 Task: Change the cover picture of the Development board and apply the Adrien Brun picture.
Action: Mouse moved to (807, 235)
Screenshot: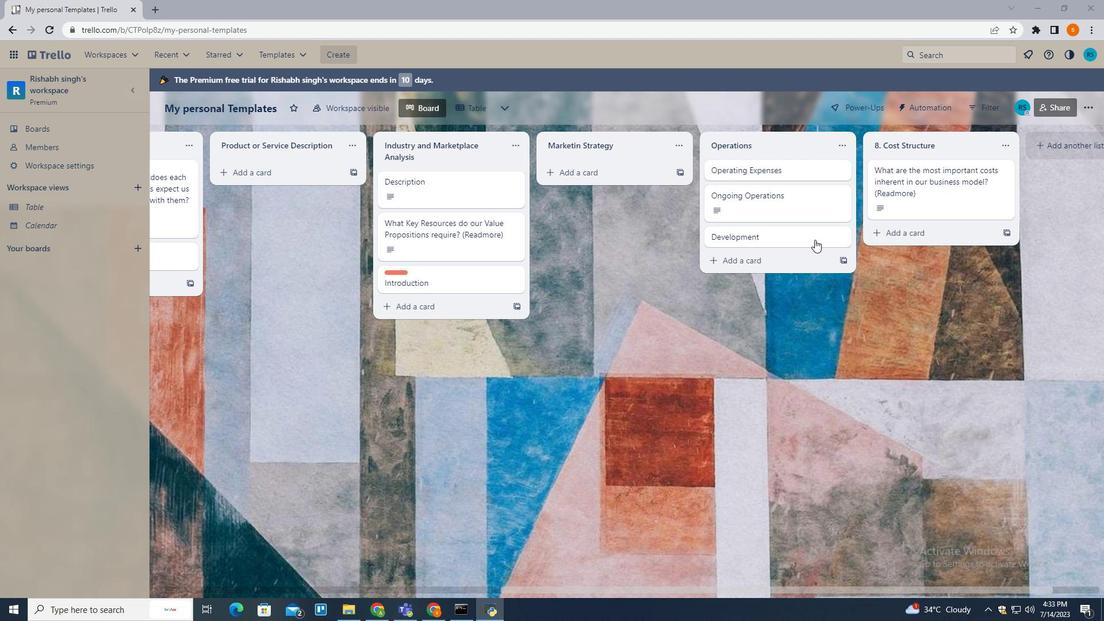 
Action: Mouse pressed left at (807, 235)
Screenshot: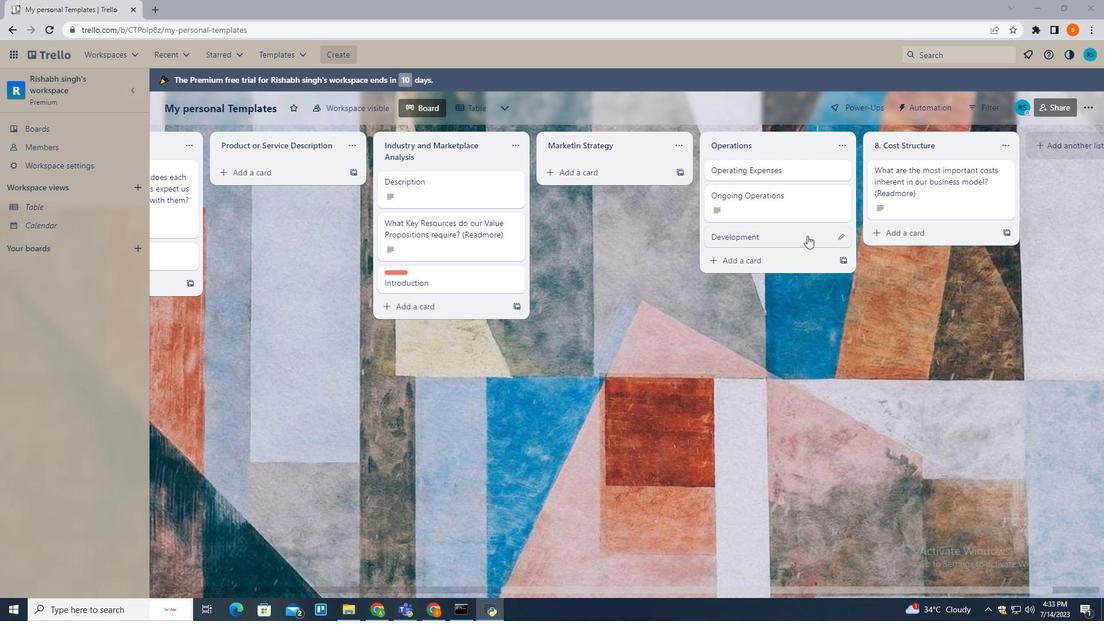 
Action: Mouse moved to (707, 287)
Screenshot: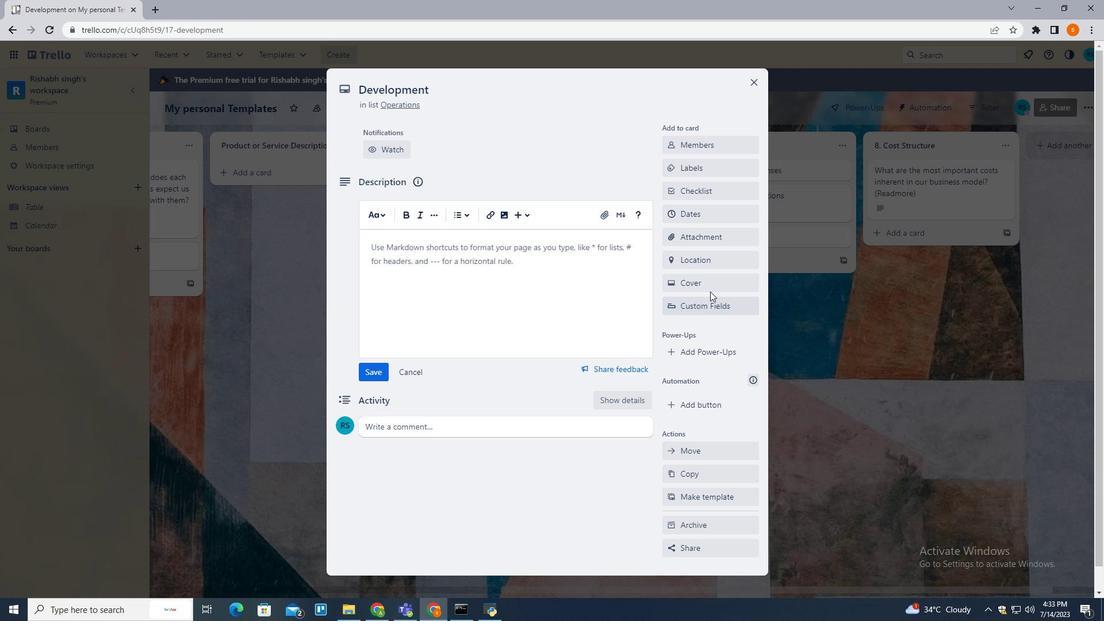 
Action: Mouse pressed left at (707, 287)
Screenshot: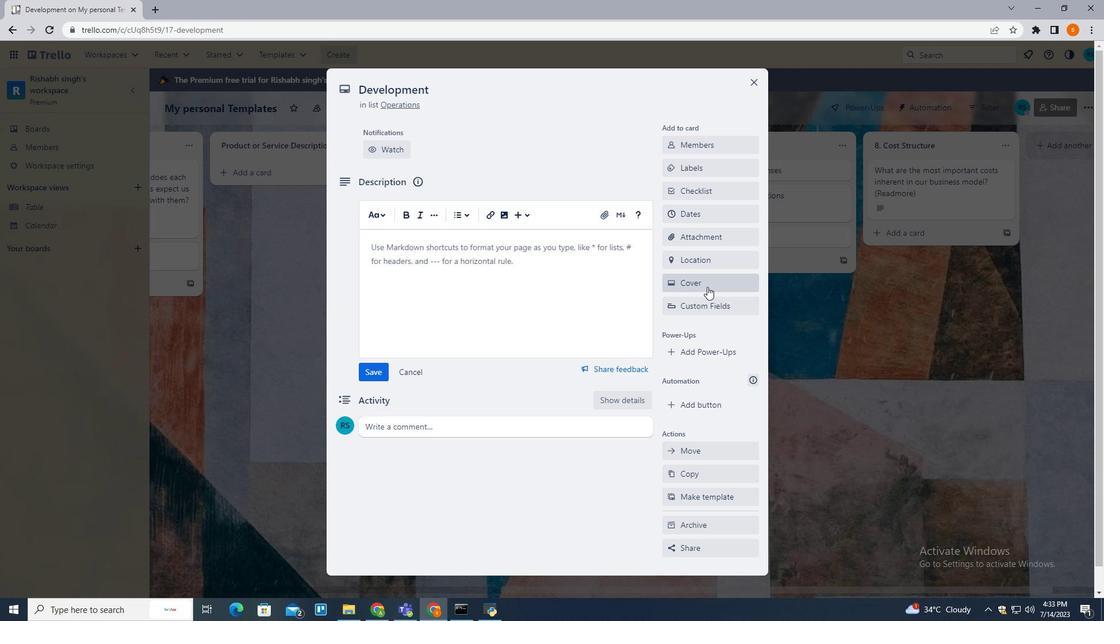 
Action: Mouse moved to (745, 365)
Screenshot: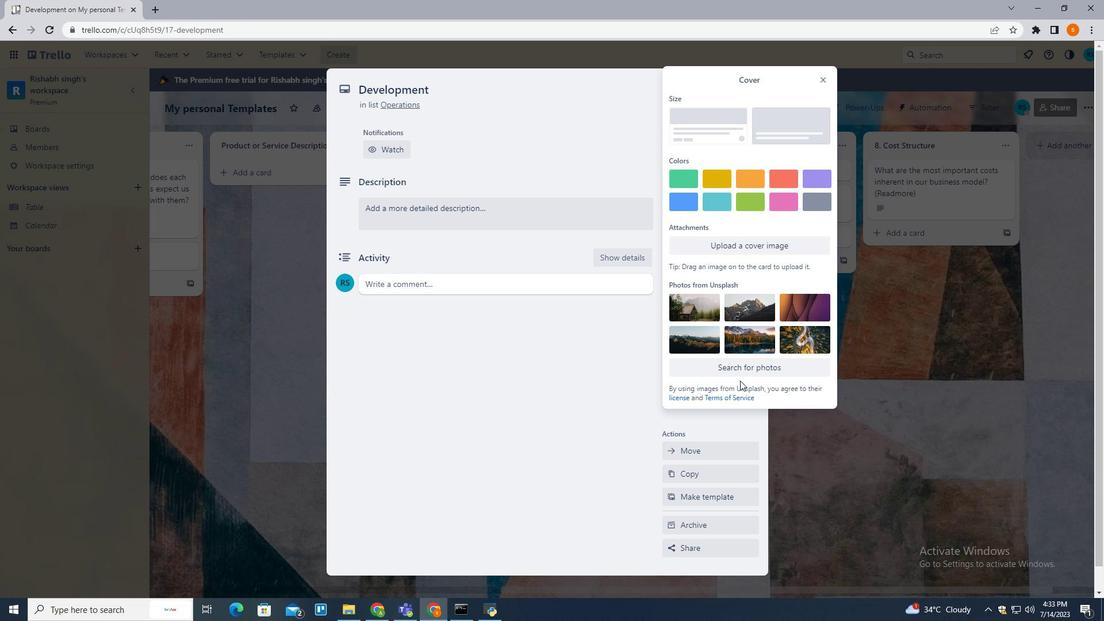 
Action: Mouse pressed left at (745, 365)
Screenshot: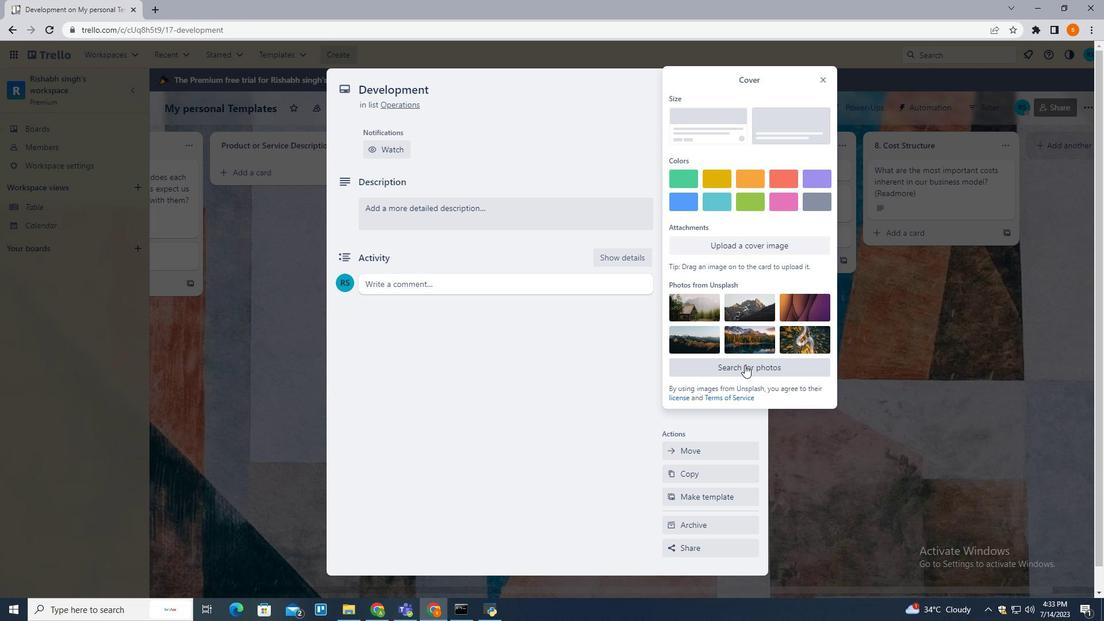 
Action: Mouse moved to (726, 104)
Screenshot: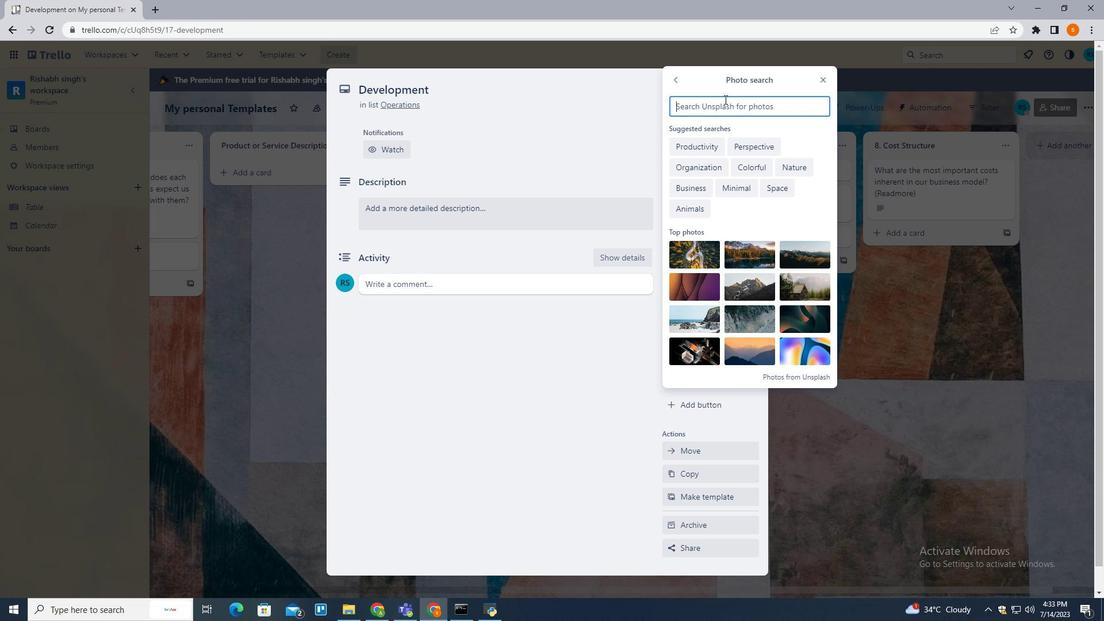 
Action: Mouse pressed left at (726, 104)
Screenshot: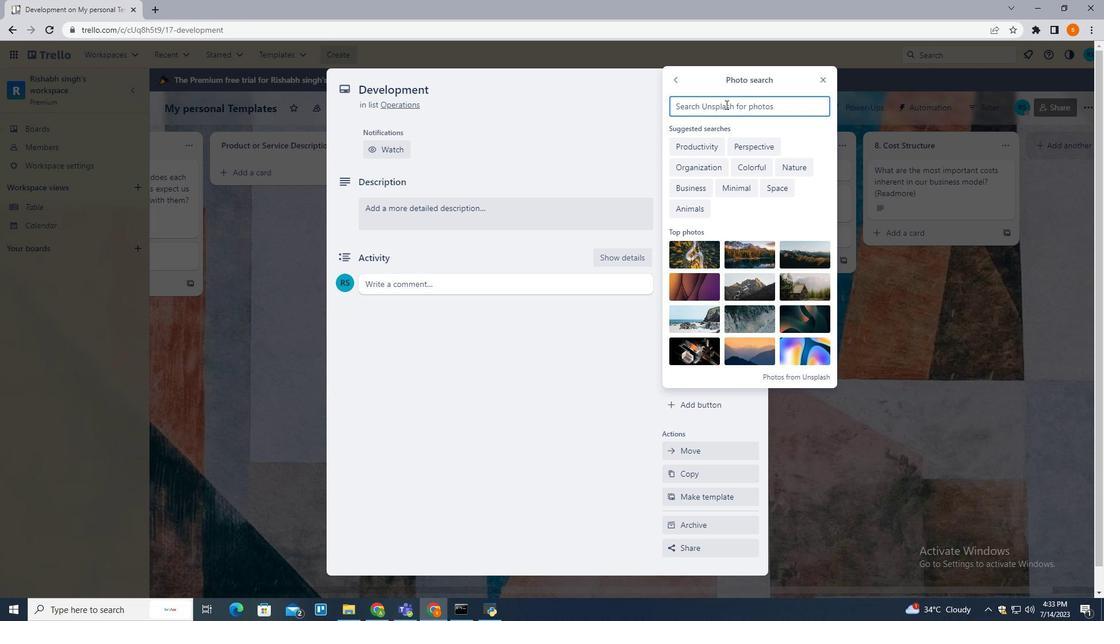
Action: Key pressed <Key.shift>Adrien<Key.space><Key.shift>Brun
Screenshot: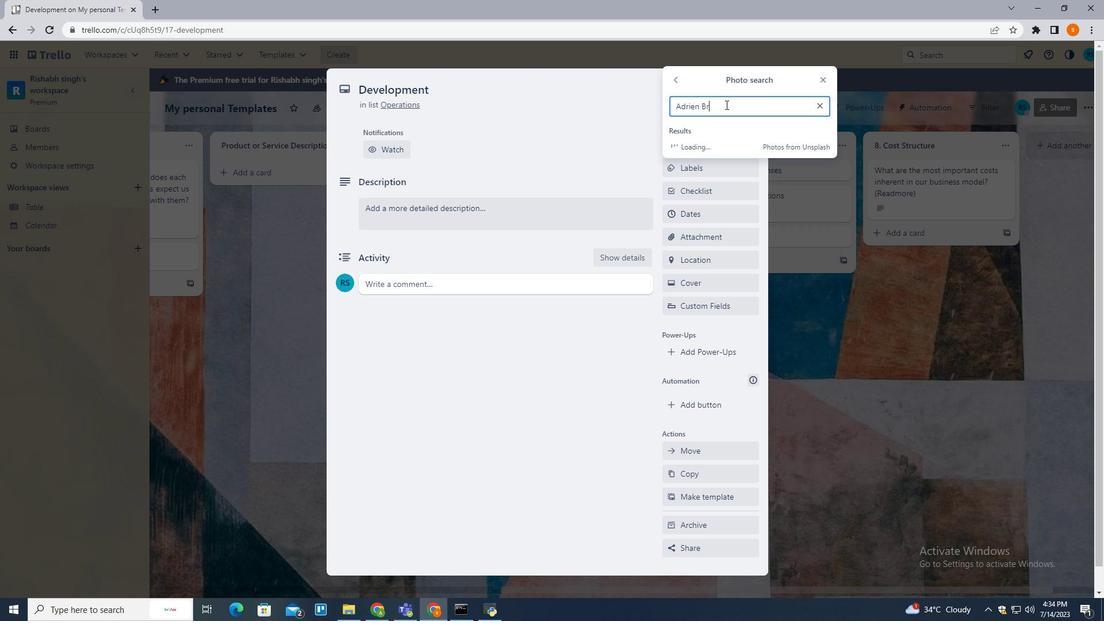 
Action: Mouse moved to (722, 162)
Screenshot: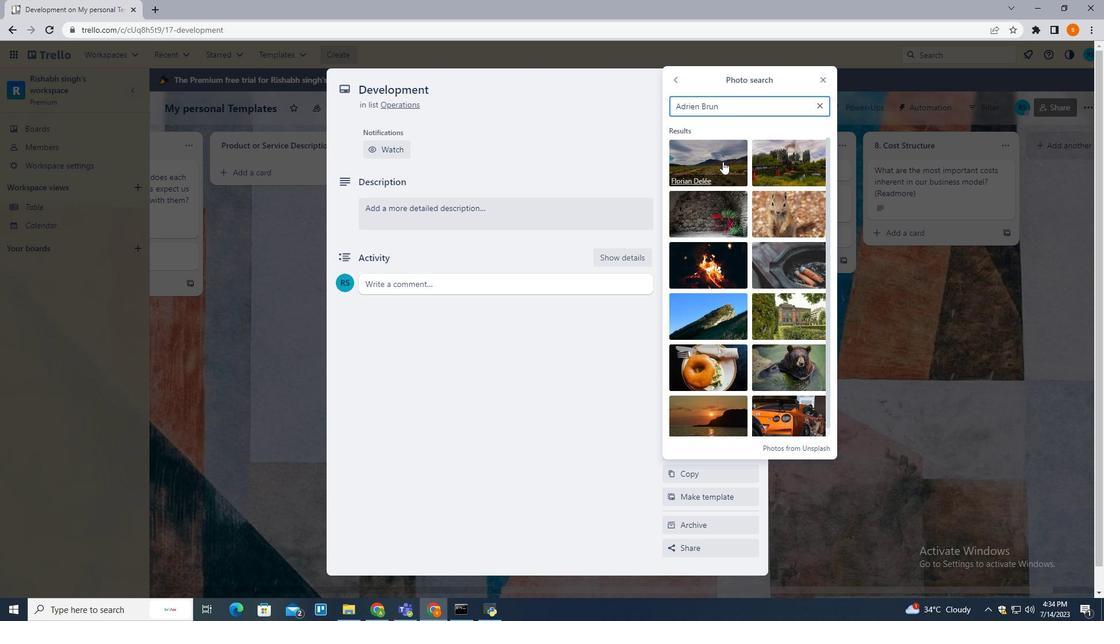 
Action: Mouse pressed left at (722, 162)
Screenshot: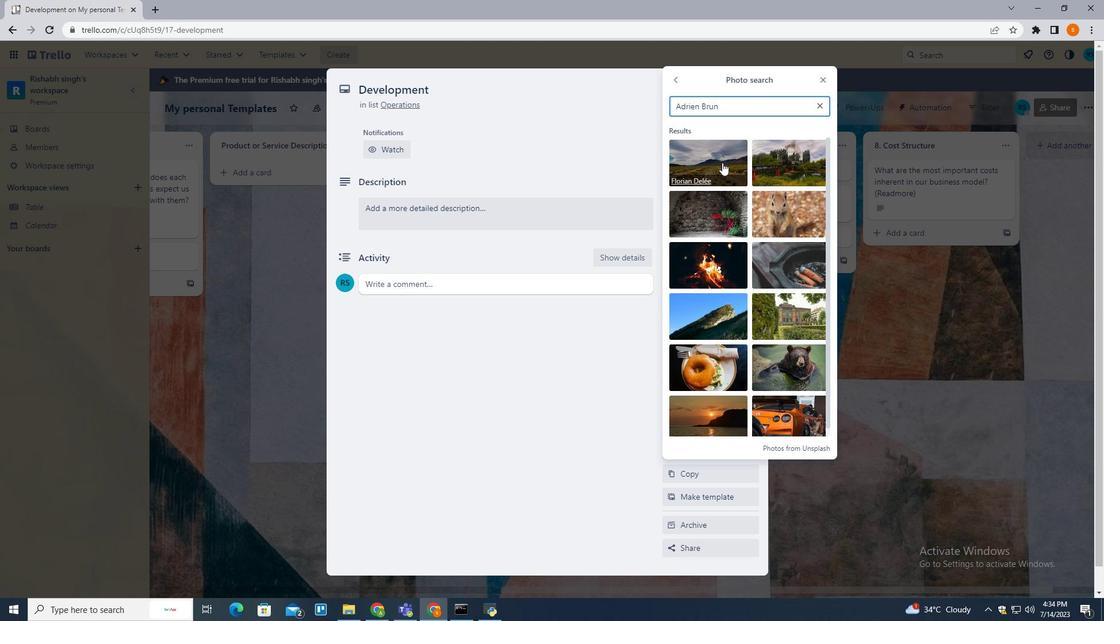 
Action: Mouse moved to (908, 374)
Screenshot: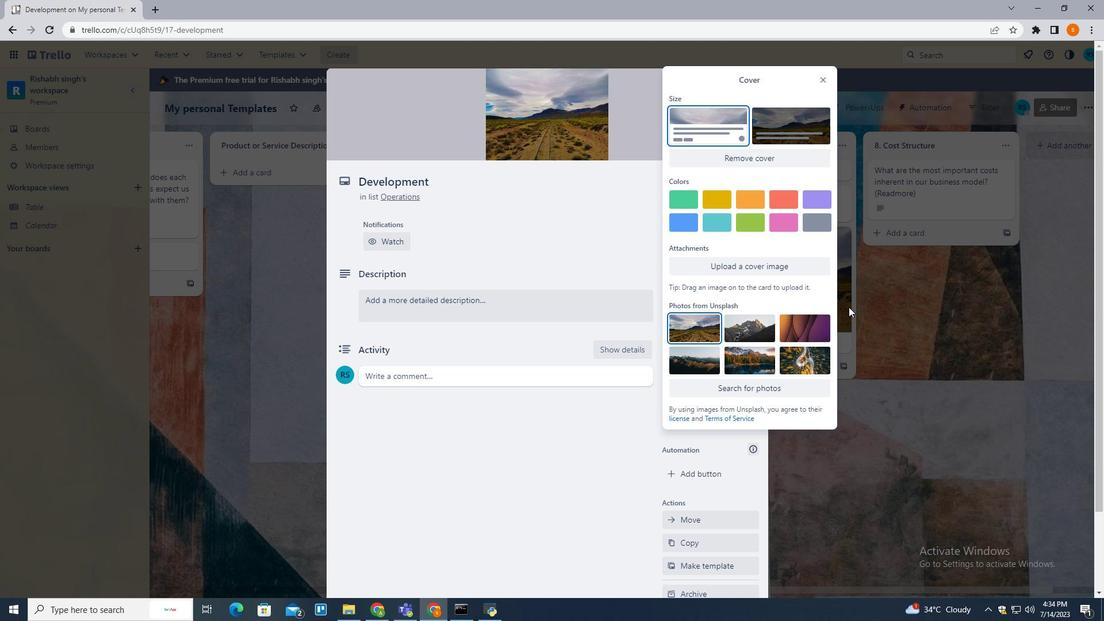 
Action: Mouse pressed left at (908, 374)
Screenshot: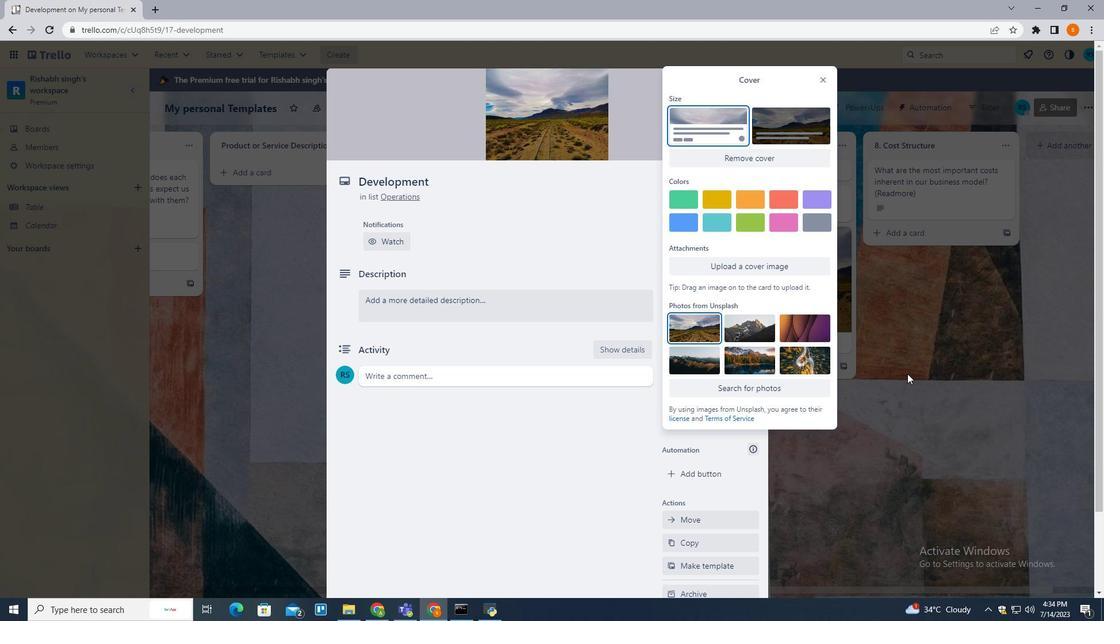 
Action: Mouse pressed left at (908, 374)
Screenshot: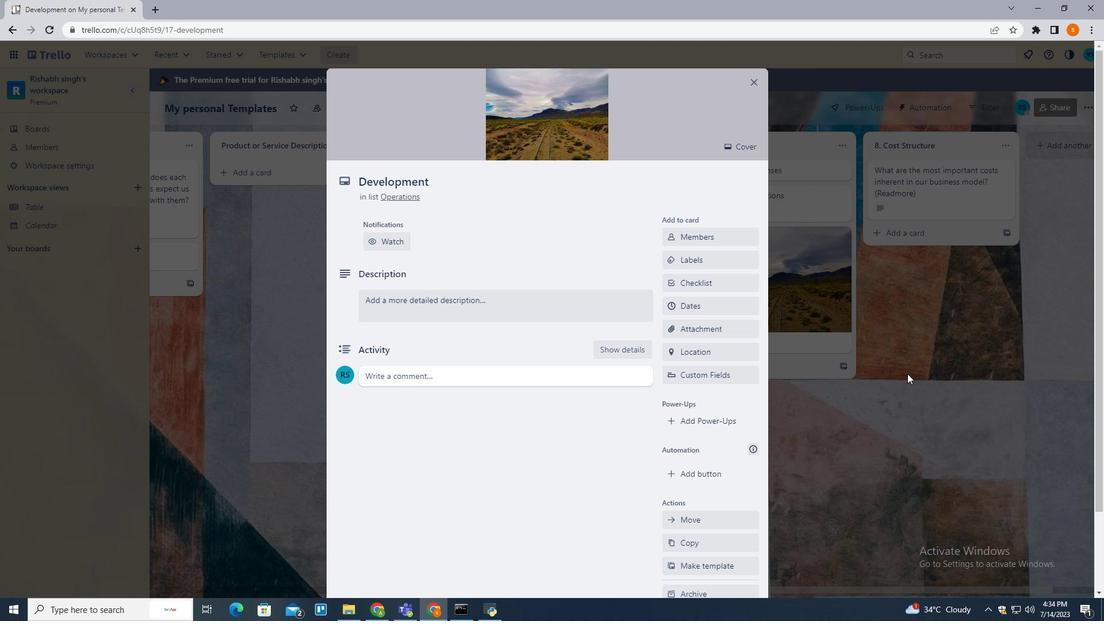 
Action: Mouse moved to (898, 413)
Screenshot: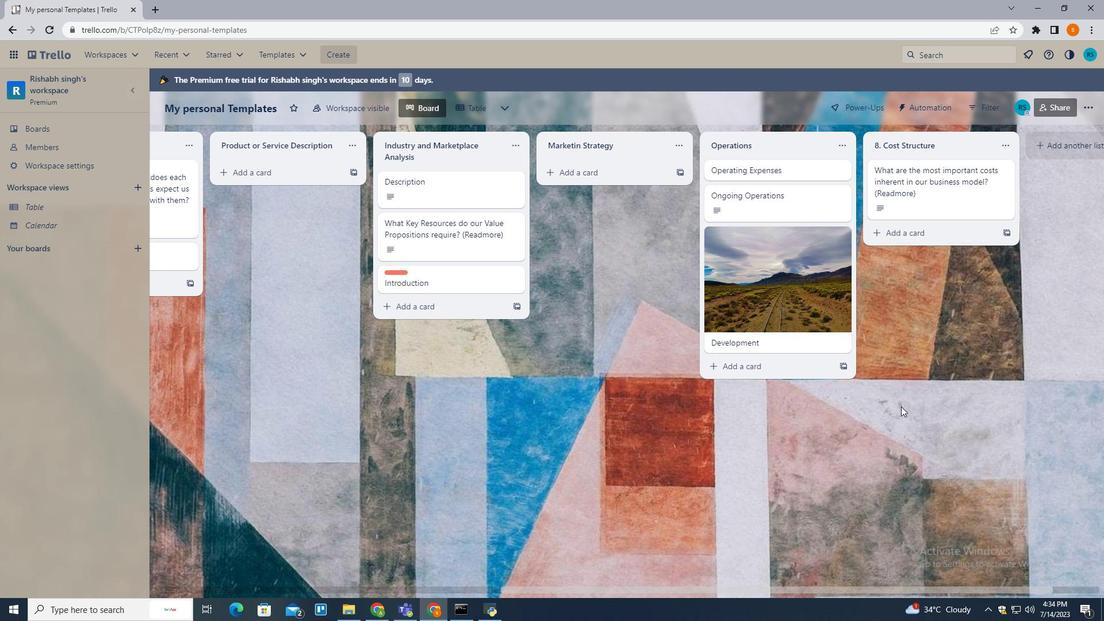 
